 Task: Add Sprouts Spicy Chicken Veggie Burger to the cart.
Action: Mouse moved to (13, 58)
Screenshot: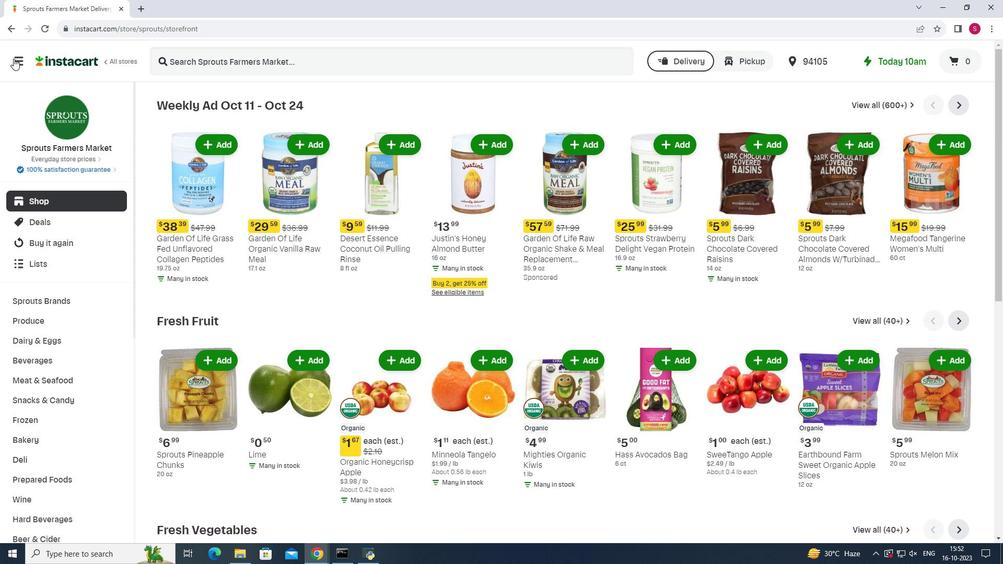 
Action: Mouse pressed left at (13, 58)
Screenshot: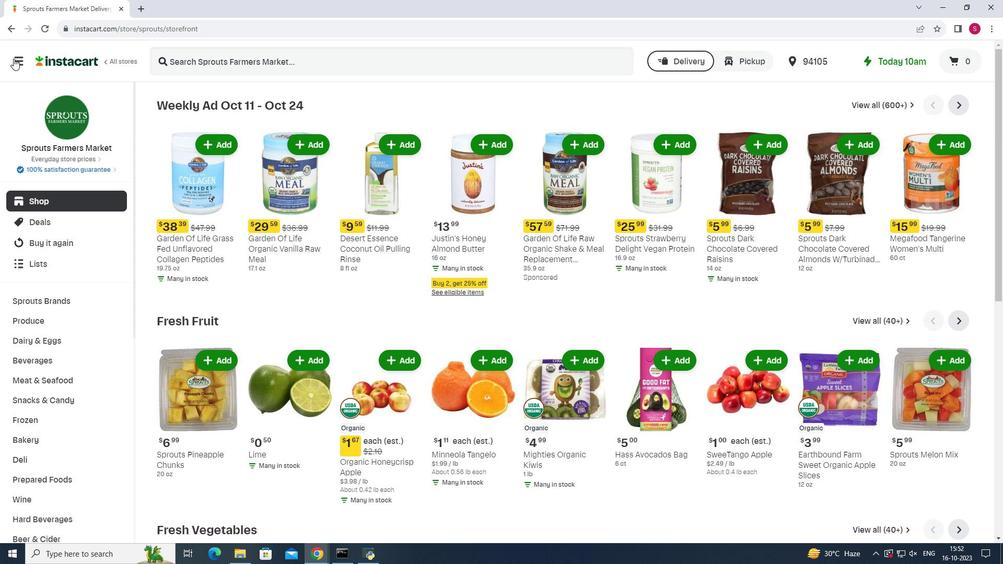 
Action: Mouse moved to (43, 274)
Screenshot: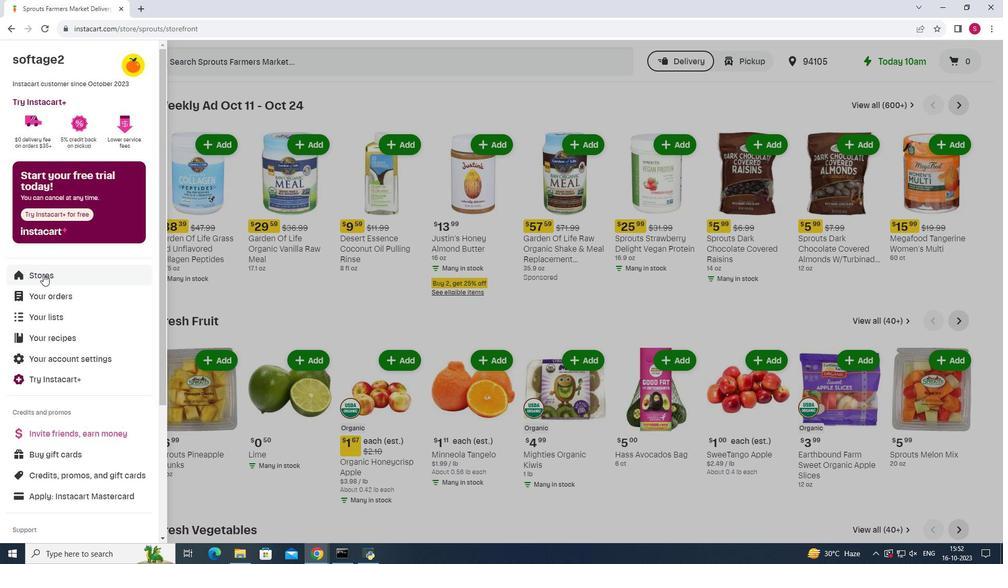 
Action: Mouse pressed left at (43, 274)
Screenshot: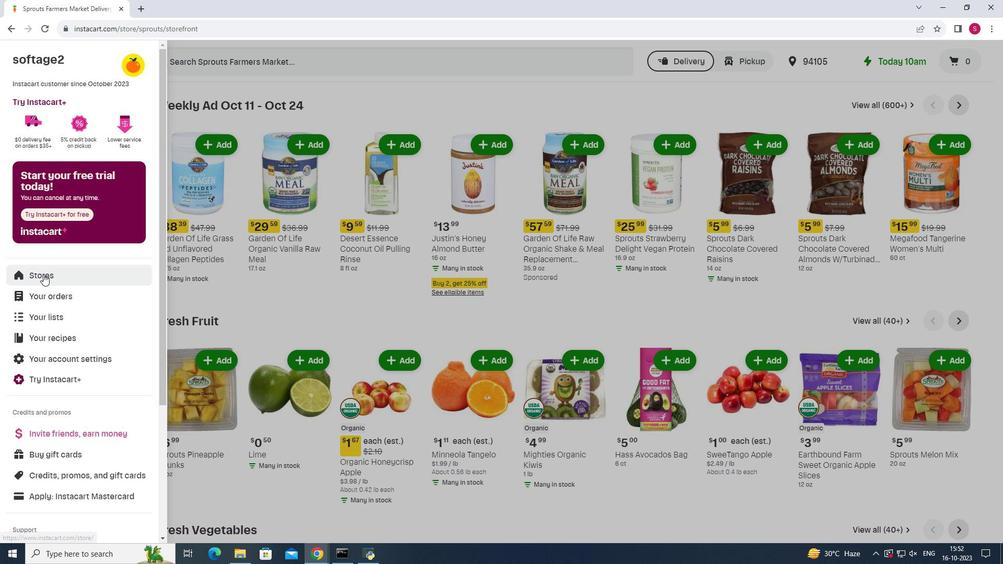 
Action: Mouse moved to (252, 97)
Screenshot: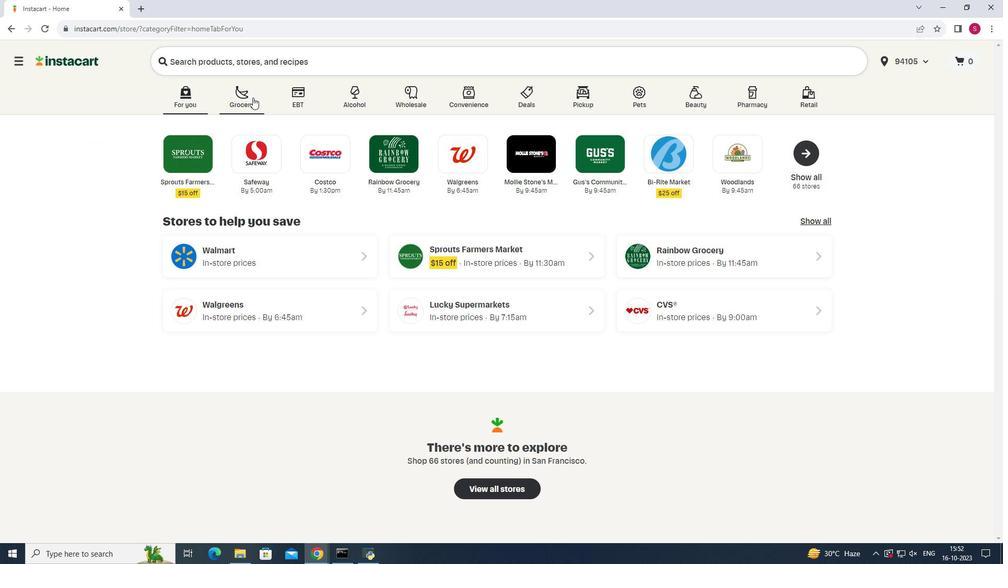 
Action: Mouse pressed left at (252, 97)
Screenshot: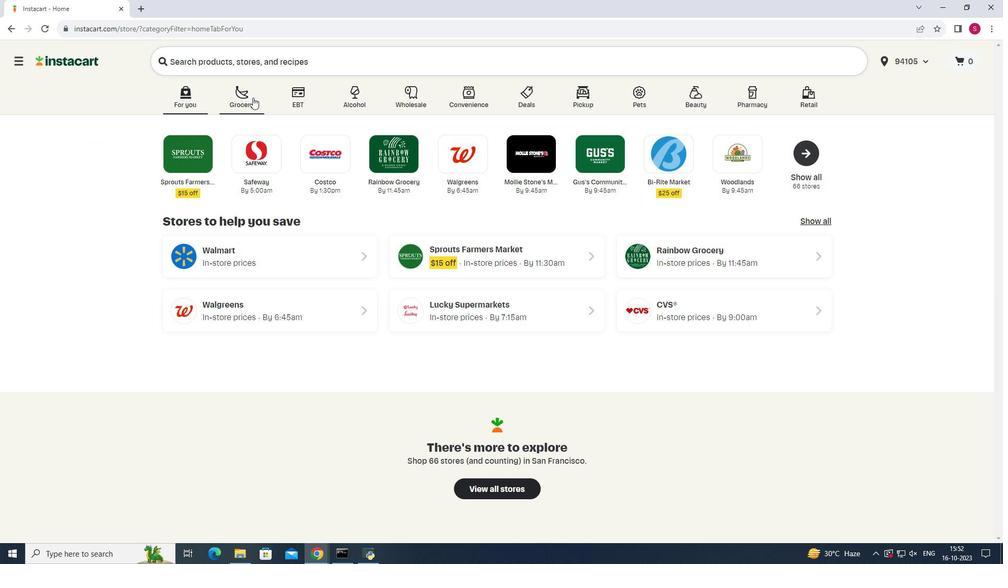 
Action: Mouse moved to (673, 157)
Screenshot: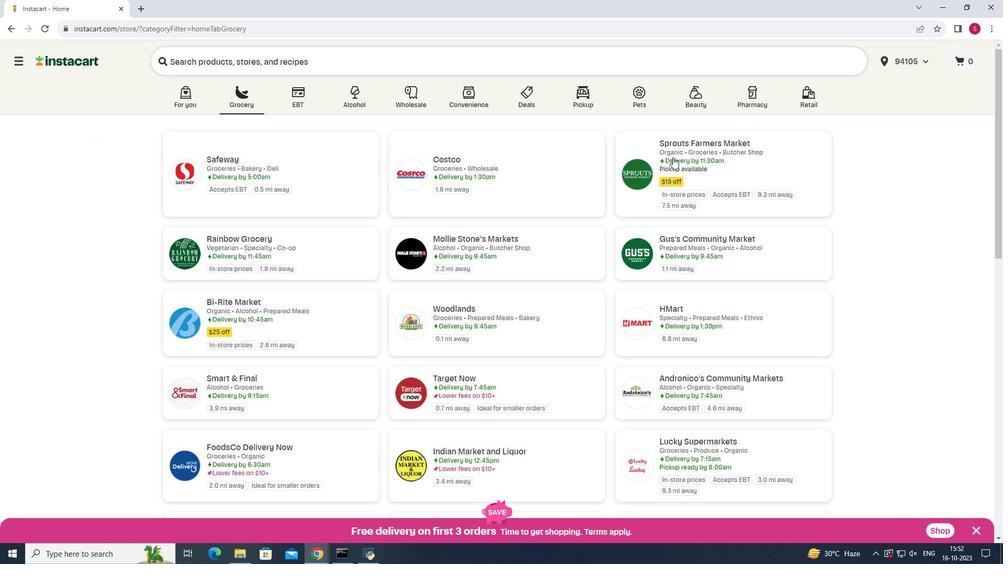 
Action: Mouse pressed left at (673, 157)
Screenshot: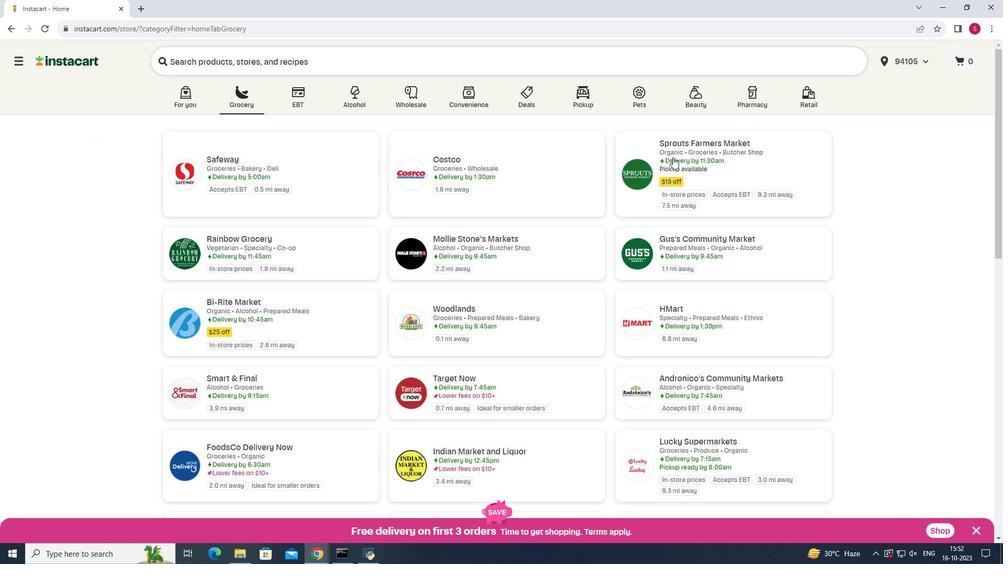 
Action: Mouse moved to (64, 380)
Screenshot: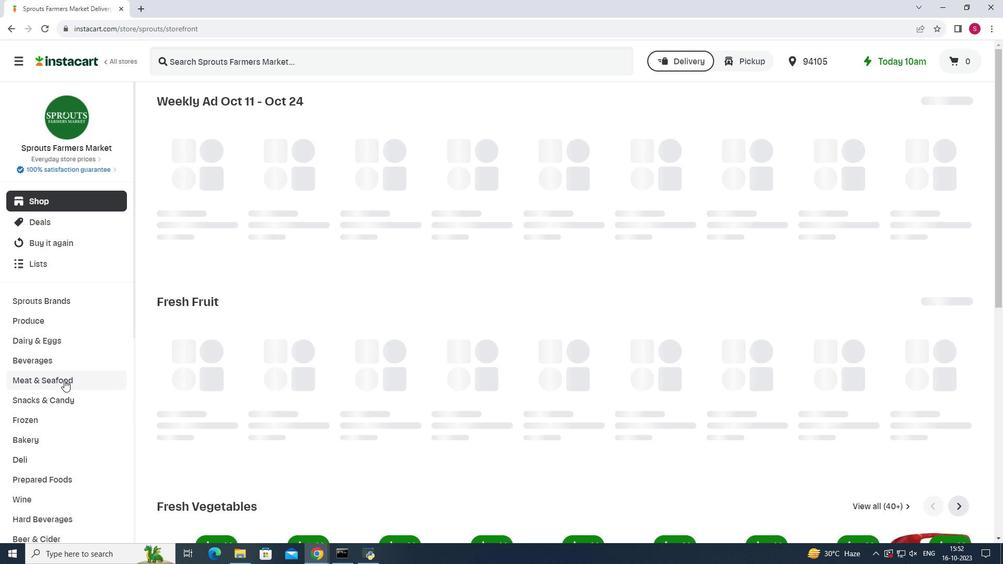 
Action: Mouse pressed left at (64, 380)
Screenshot: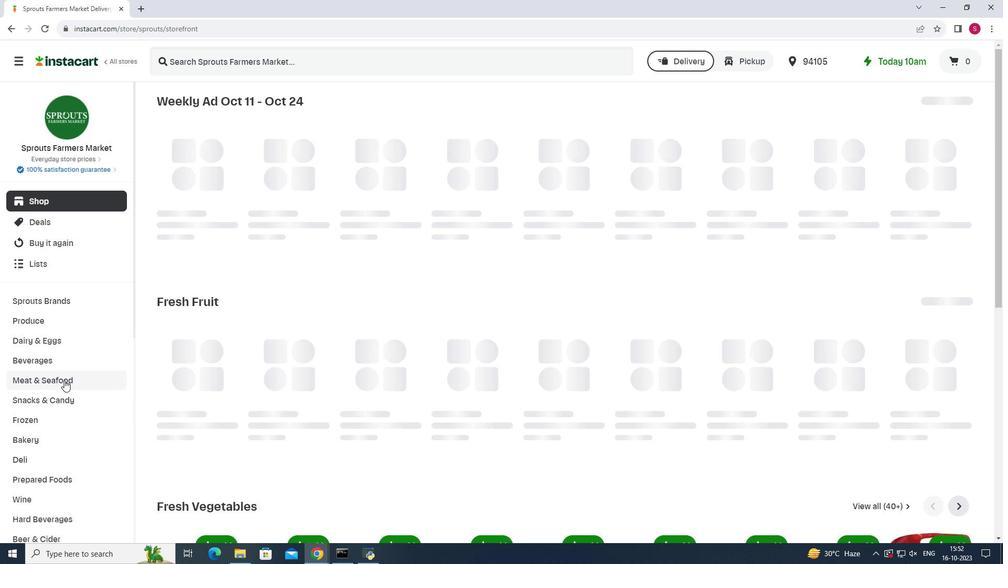 
Action: Mouse moved to (755, 124)
Screenshot: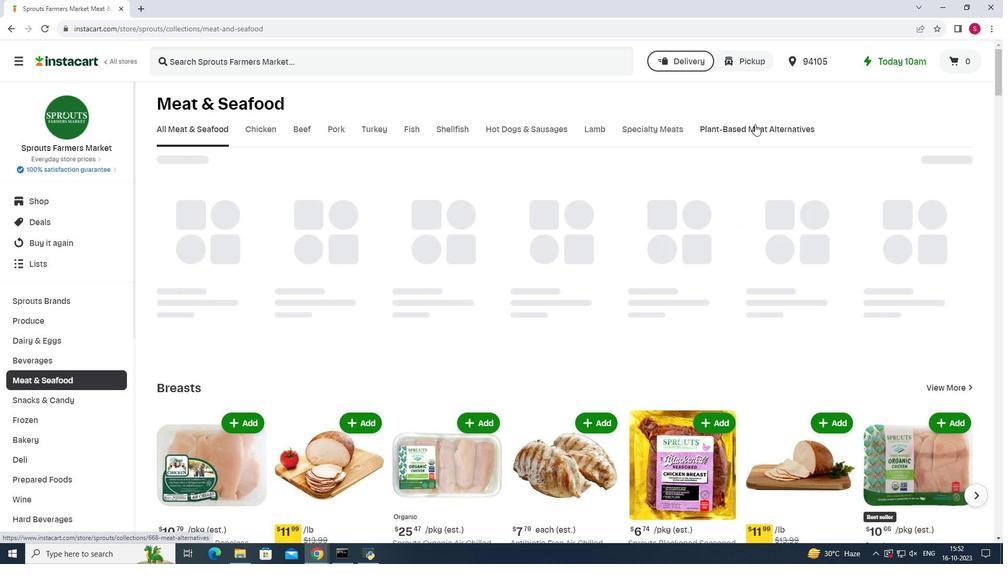 
Action: Mouse pressed left at (755, 124)
Screenshot: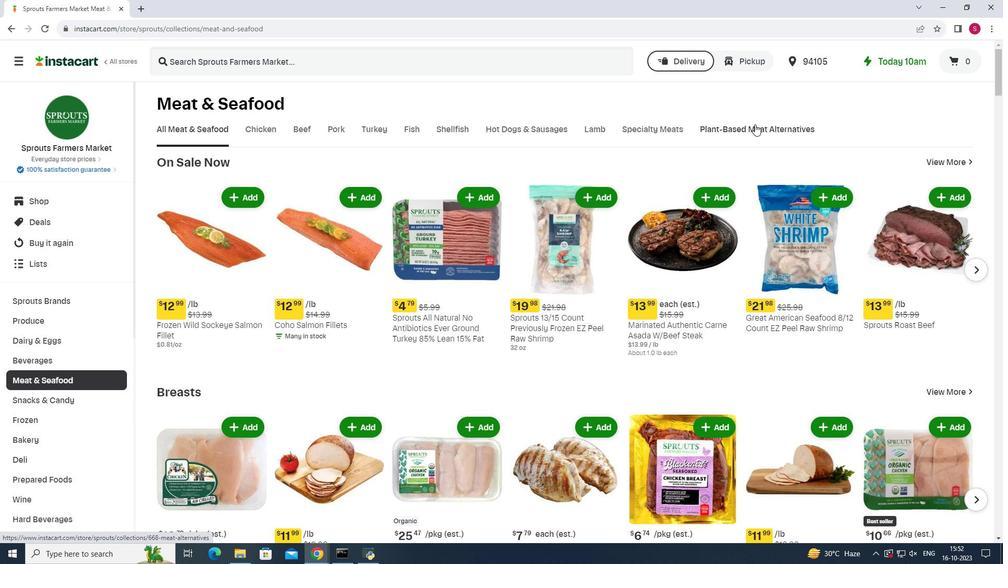 
Action: Mouse moved to (298, 175)
Screenshot: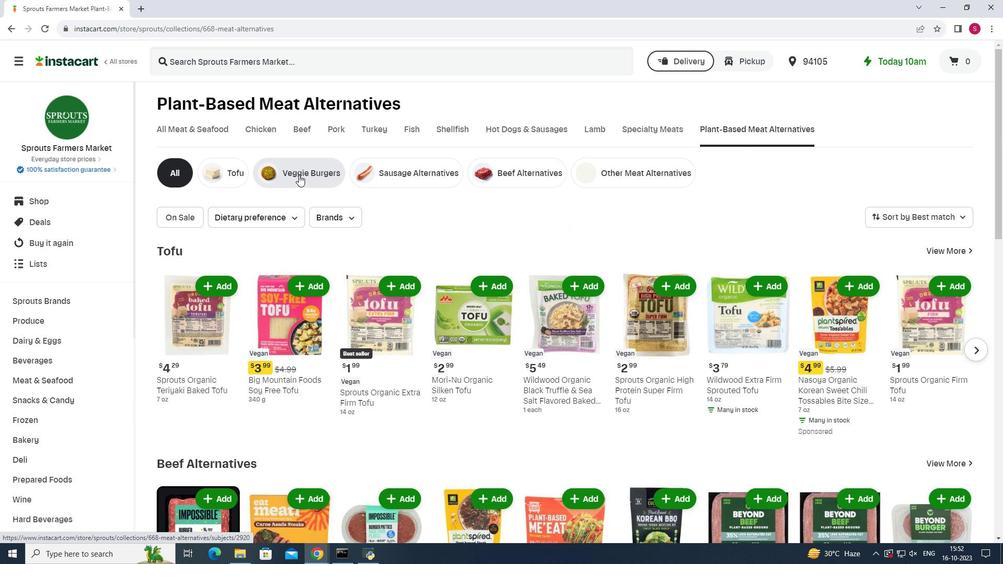 
Action: Mouse pressed left at (298, 175)
Screenshot: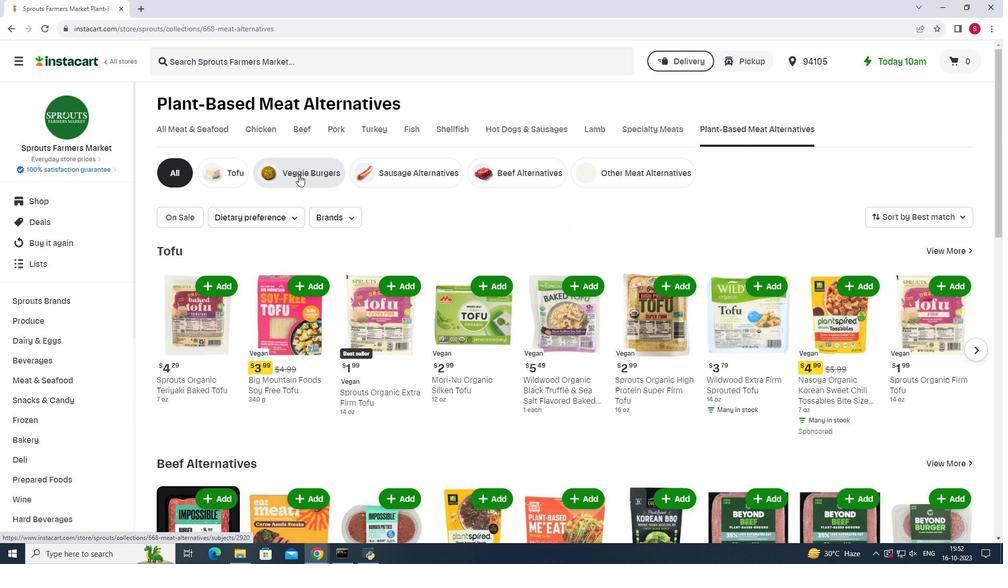 
Action: Mouse moved to (339, 54)
Screenshot: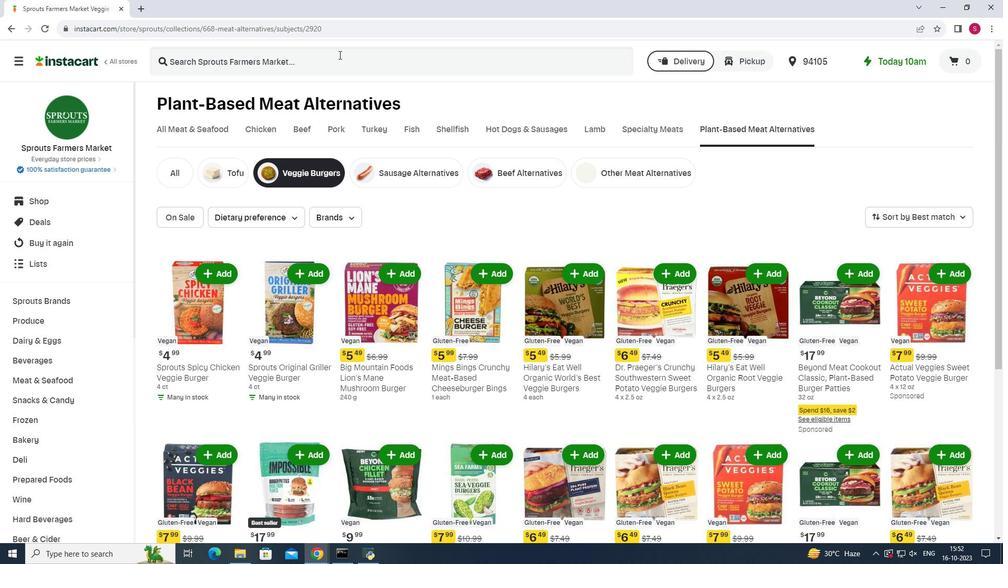 
Action: Mouse pressed left at (339, 54)
Screenshot: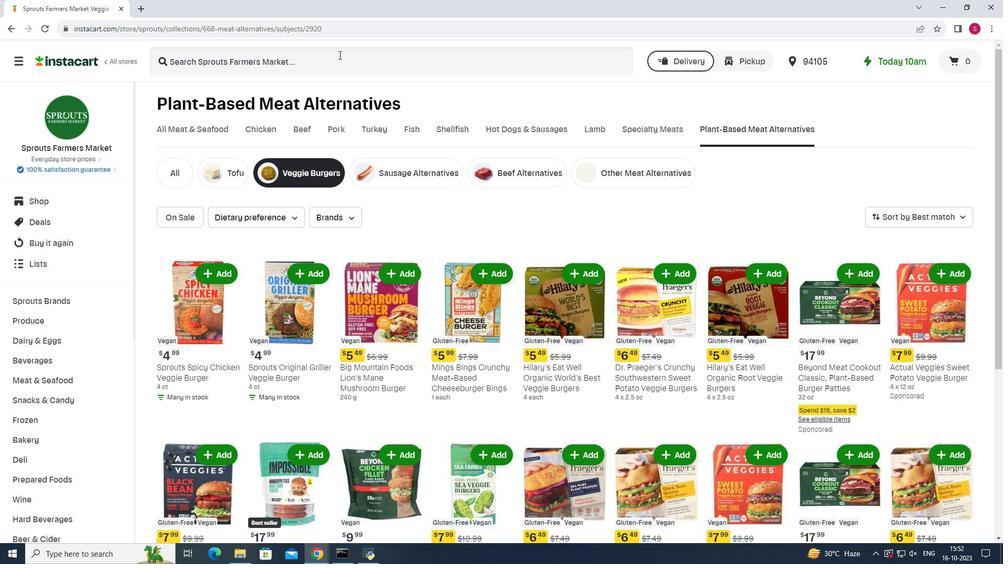 
Action: Key pressed <Key.shift>Sprouts<Key.space><Key.shift>Spicy<Key.space><Key.shift>Chicken<Key.space><Key.shift>Veggie<Key.space><Key.shift>Burger<Key.enter>
Screenshot: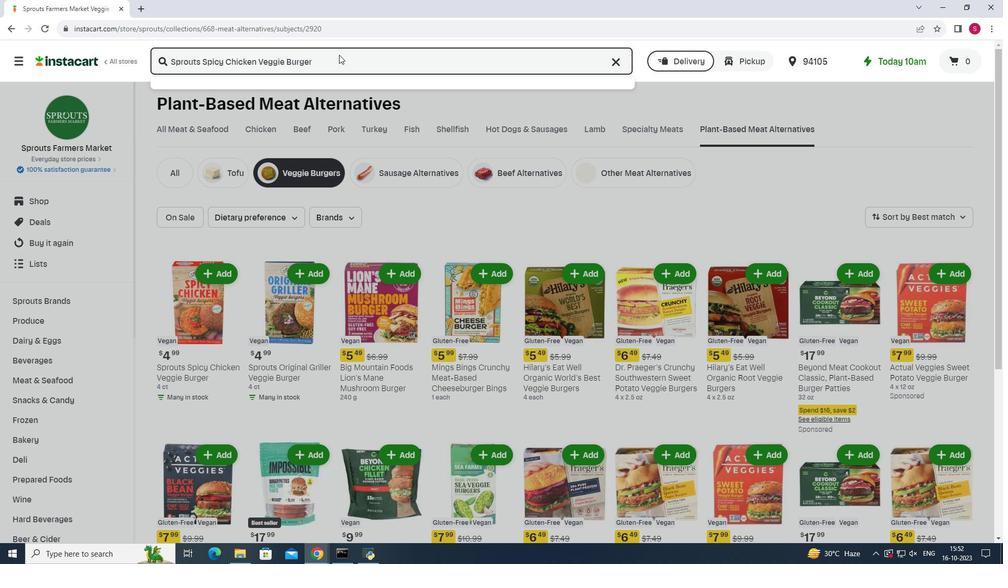 
Action: Mouse moved to (607, 164)
Screenshot: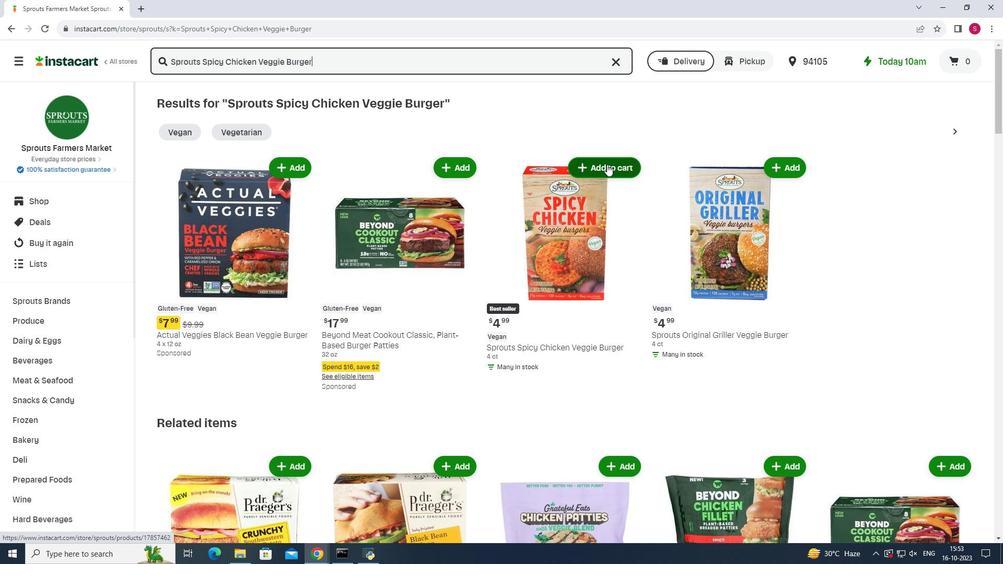 
Action: Mouse pressed left at (607, 164)
Screenshot: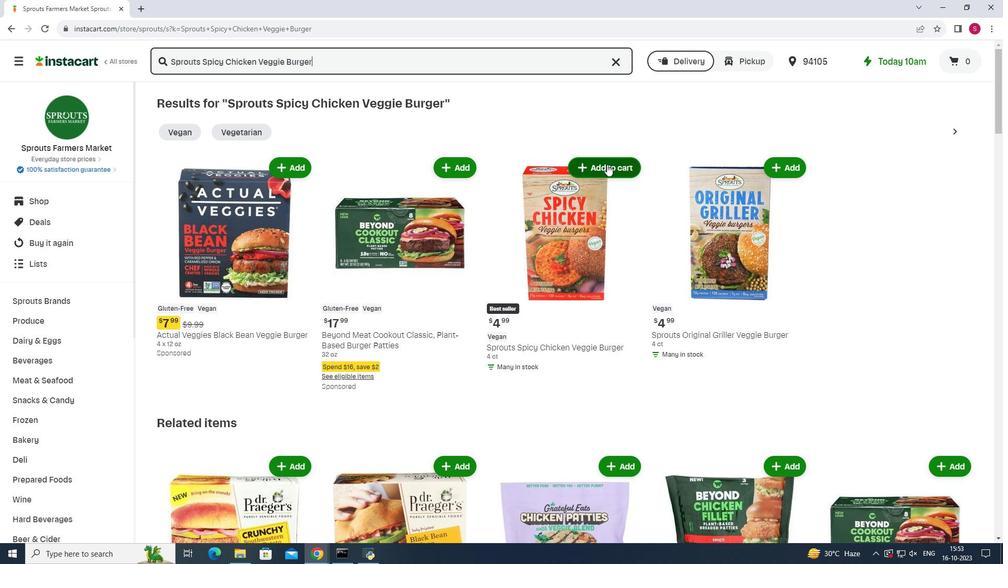 
Action: Mouse moved to (541, 177)
Screenshot: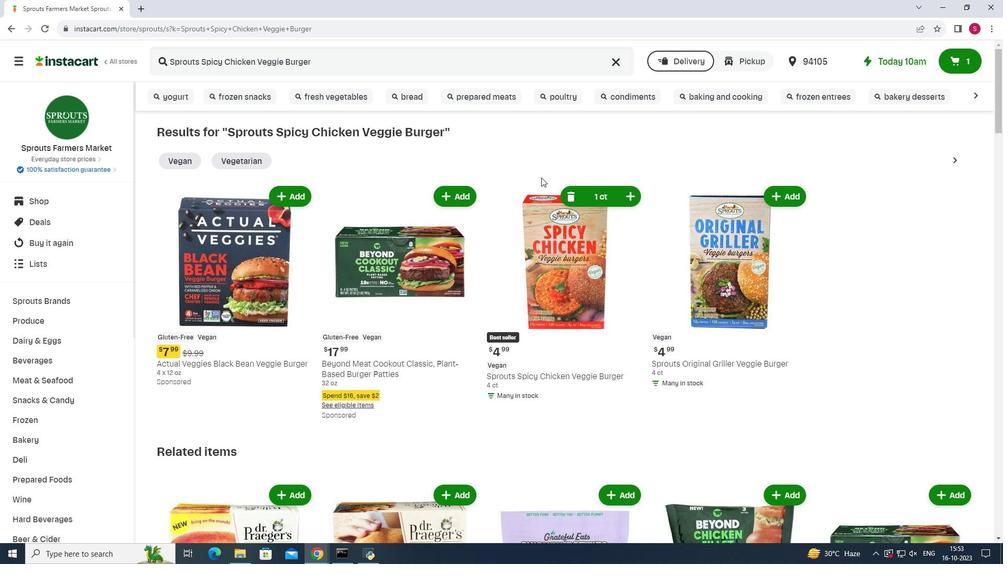 
